 Task: Create a rule from the Routing list, Task moved to a section -> Set Priority in the project TransitPlan , set the section as To-Do and set the priority of the task as  High.
Action: Mouse moved to (57, 442)
Screenshot: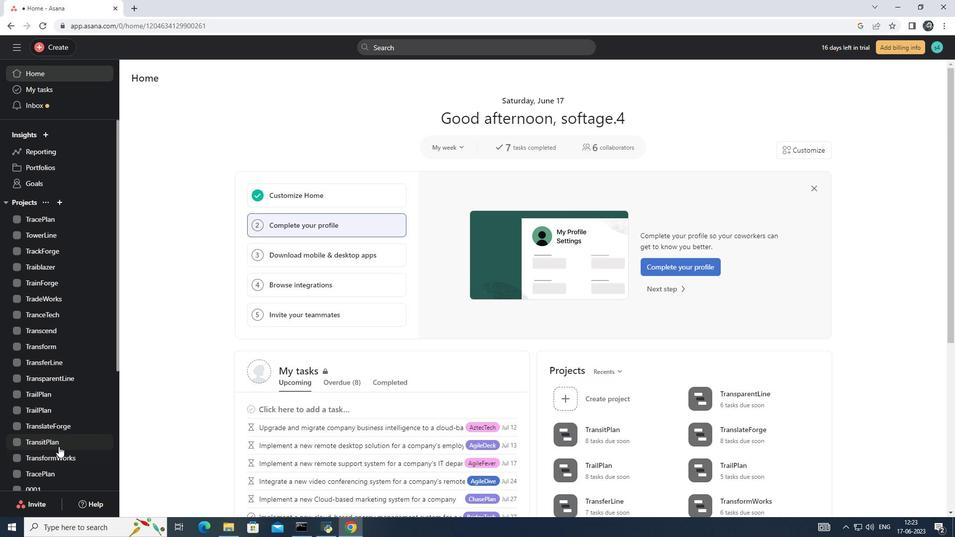 
Action: Mouse pressed left at (57, 442)
Screenshot: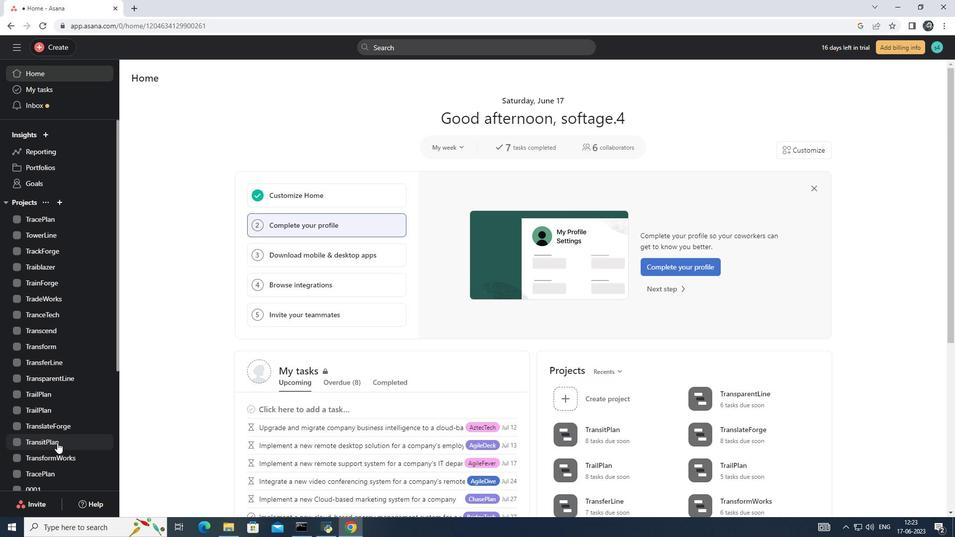 
Action: Mouse moved to (926, 83)
Screenshot: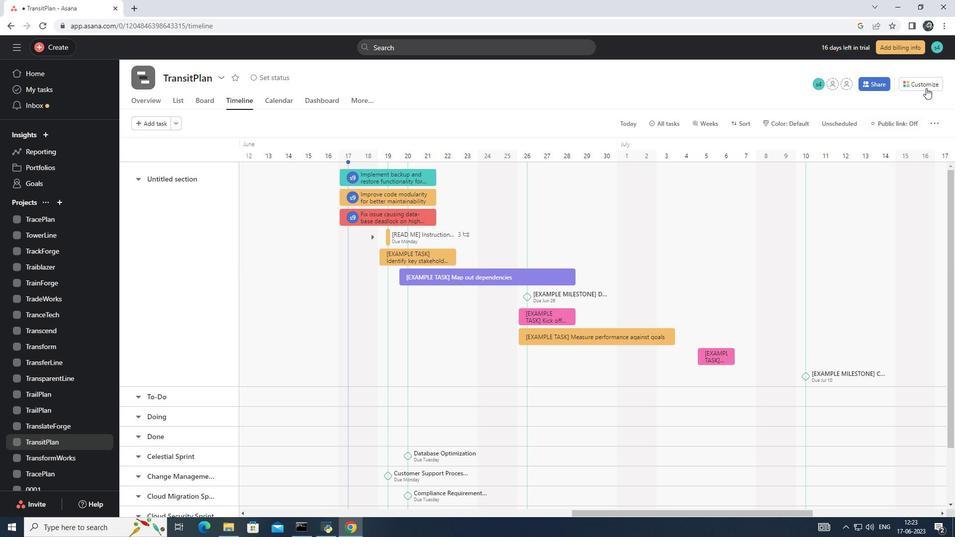 
Action: Mouse pressed left at (926, 83)
Screenshot: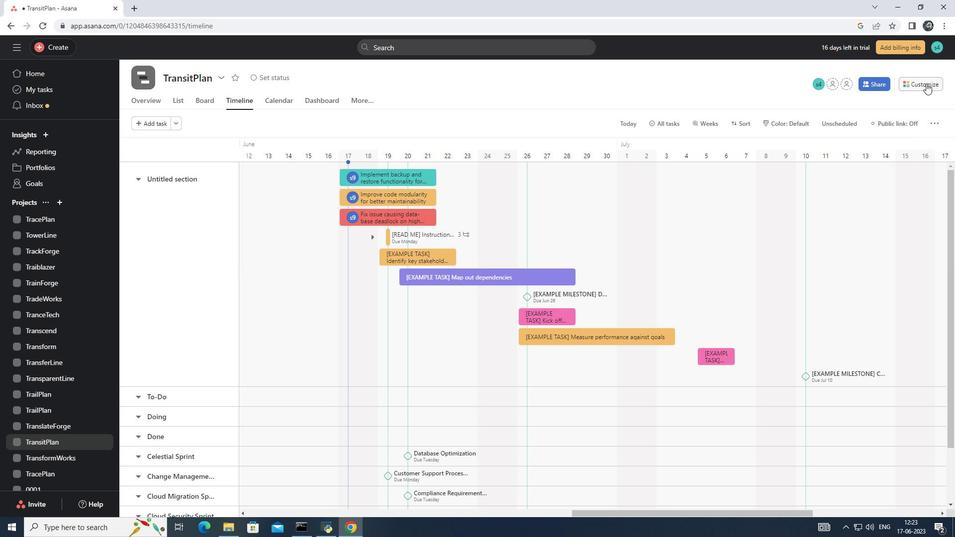 
Action: Mouse moved to (743, 240)
Screenshot: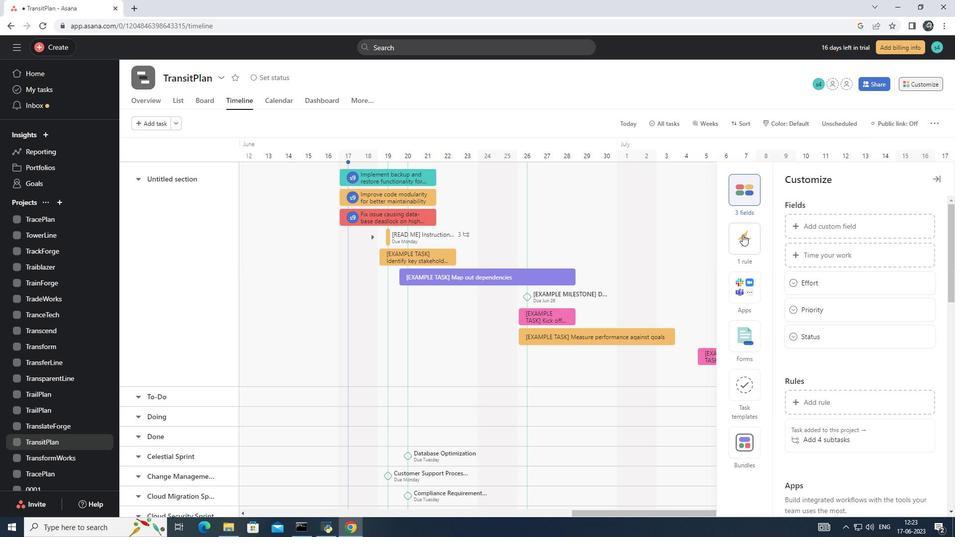 
Action: Mouse pressed left at (743, 240)
Screenshot: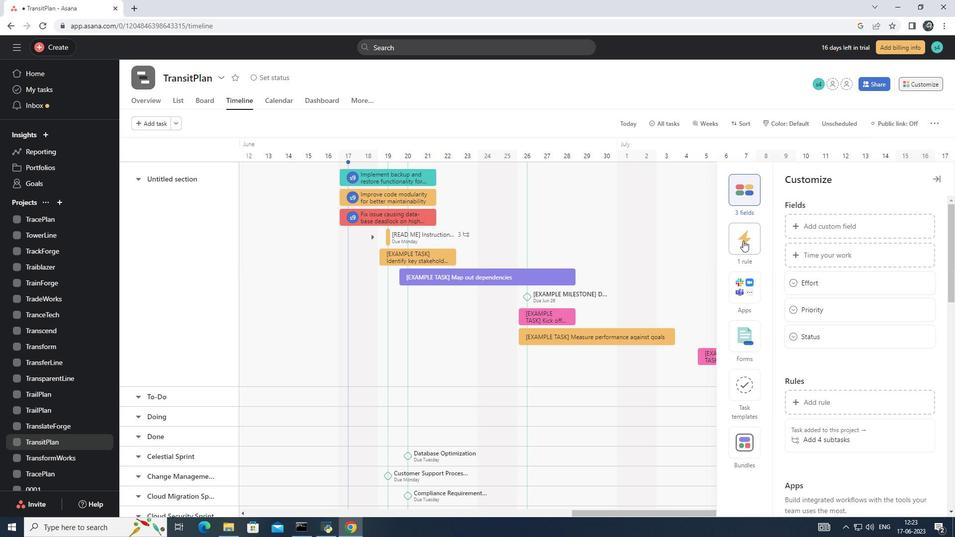 
Action: Mouse moved to (828, 229)
Screenshot: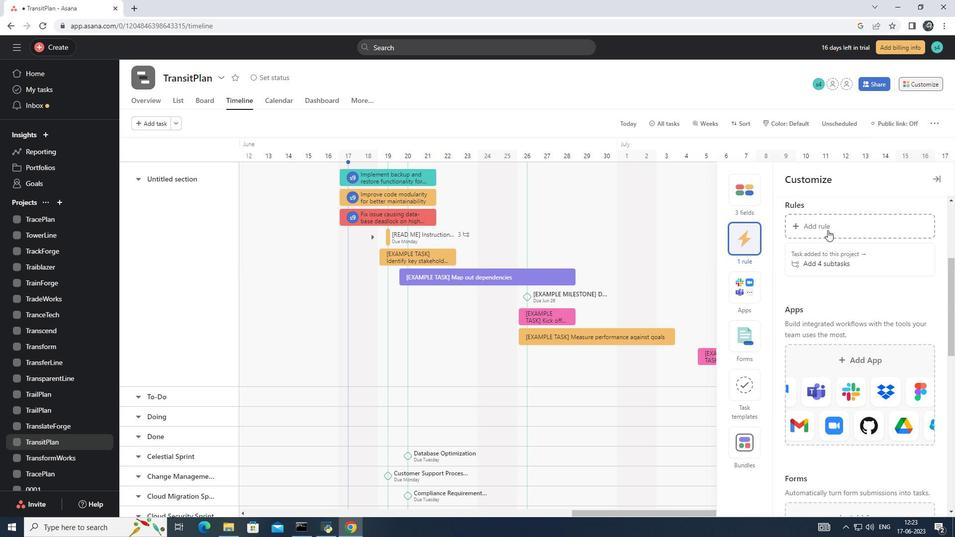 
Action: Mouse pressed left at (828, 229)
Screenshot: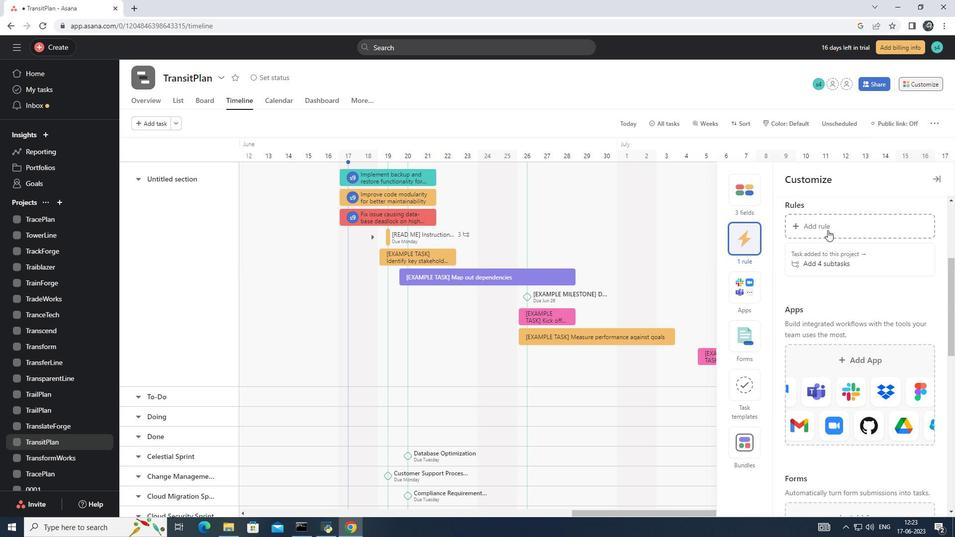
Action: Mouse moved to (213, 129)
Screenshot: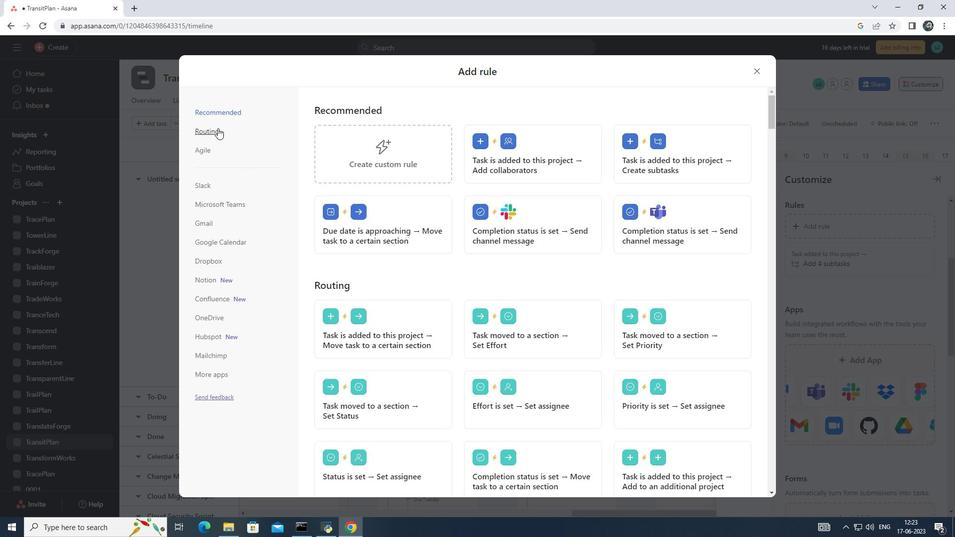 
Action: Mouse pressed left at (213, 129)
Screenshot: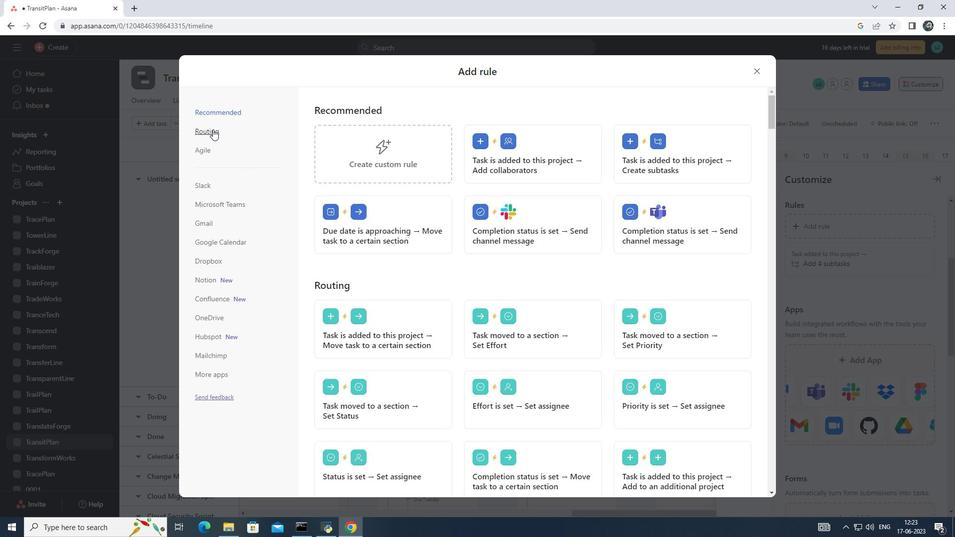 
Action: Mouse moved to (682, 172)
Screenshot: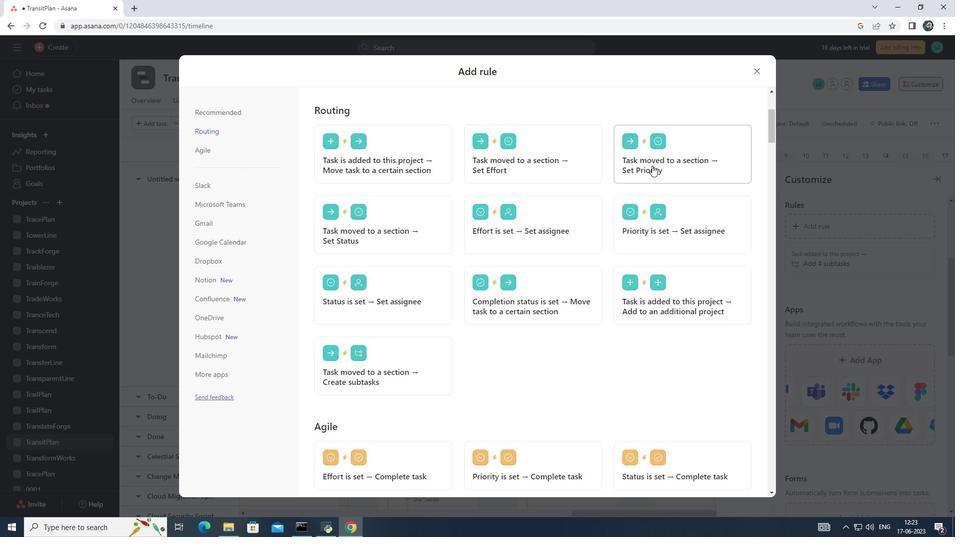 
Action: Mouse pressed left at (682, 172)
Screenshot: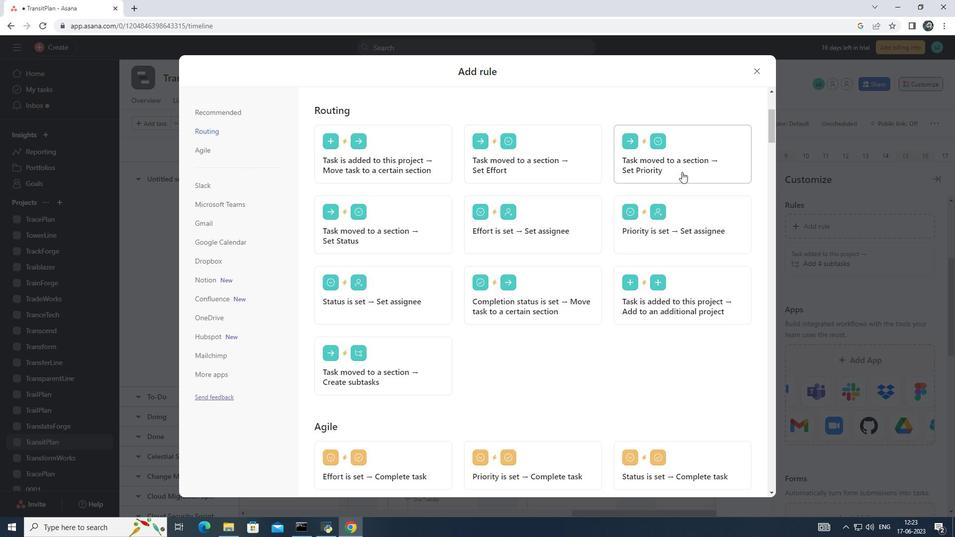 
Action: Mouse moved to (380, 268)
Screenshot: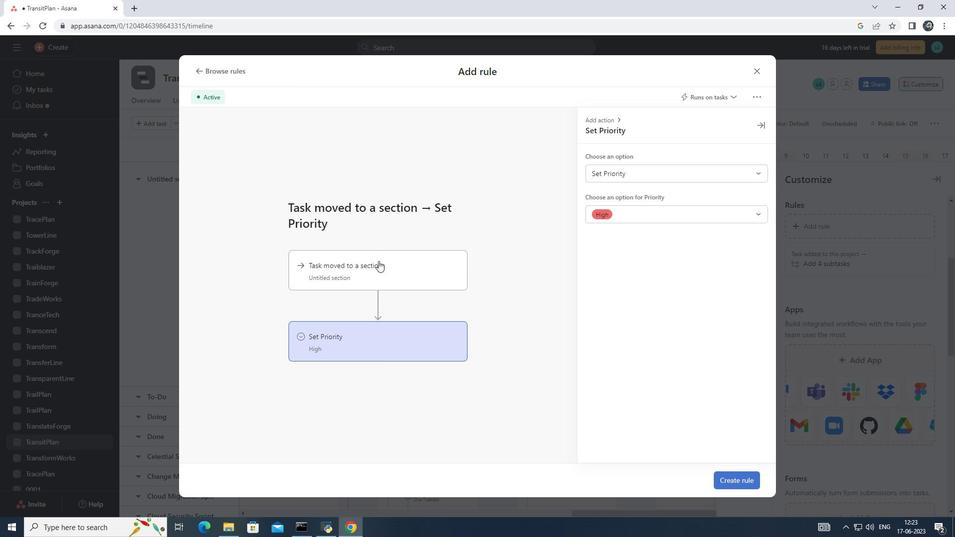 
Action: Mouse pressed left at (380, 268)
Screenshot: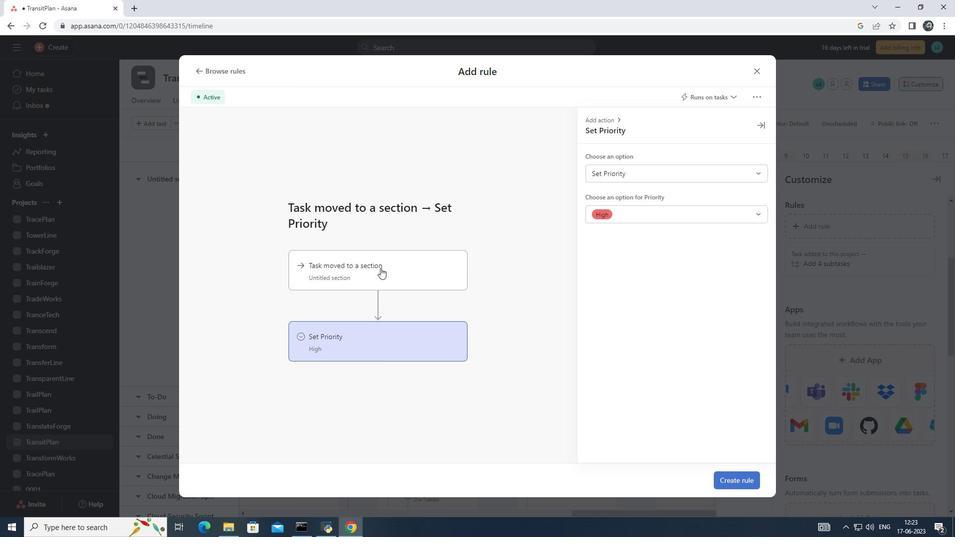 
Action: Mouse moved to (638, 174)
Screenshot: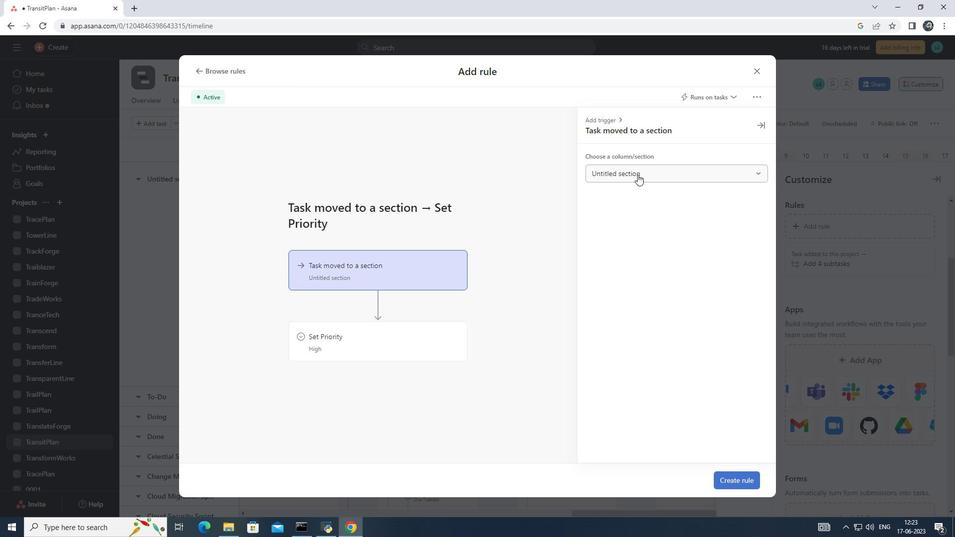 
Action: Mouse pressed left at (638, 174)
Screenshot: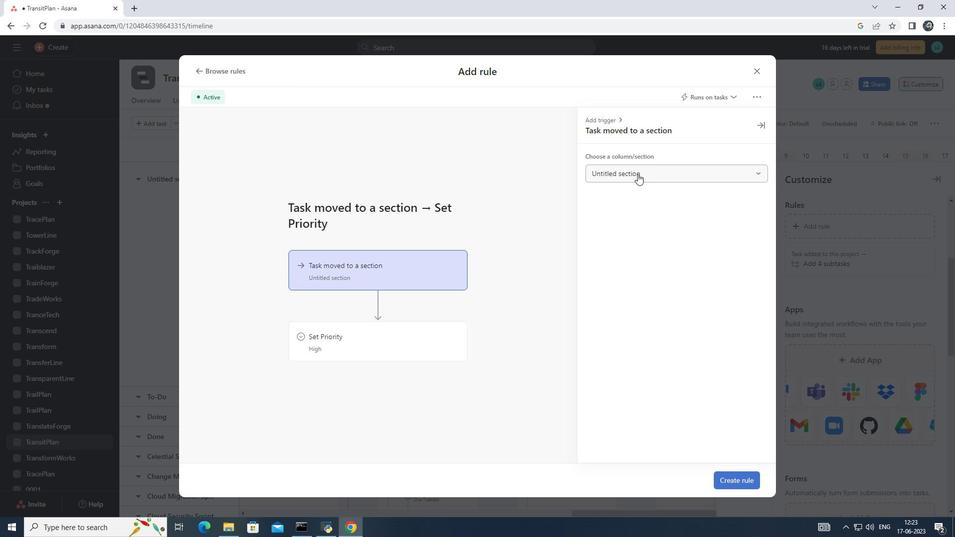 
Action: Mouse moved to (643, 212)
Screenshot: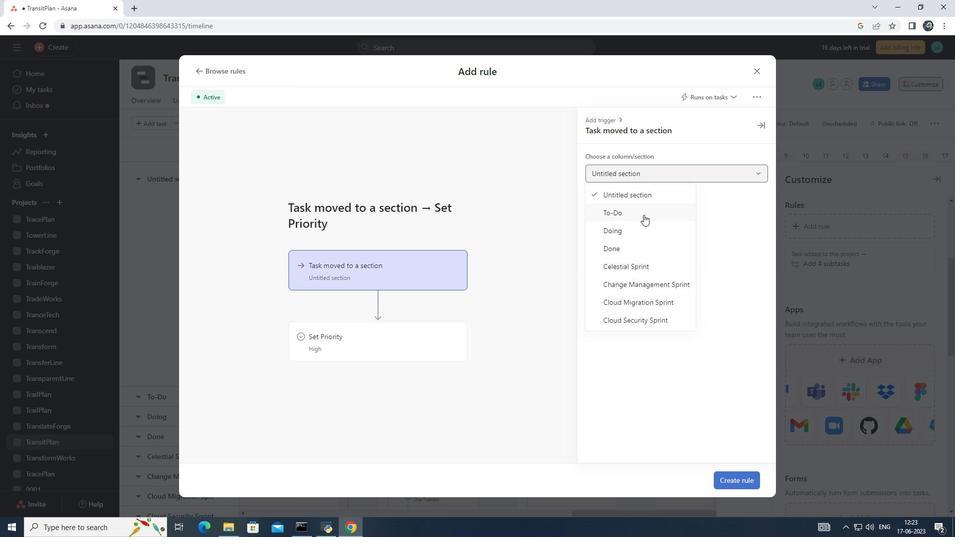
Action: Mouse pressed left at (643, 212)
Screenshot: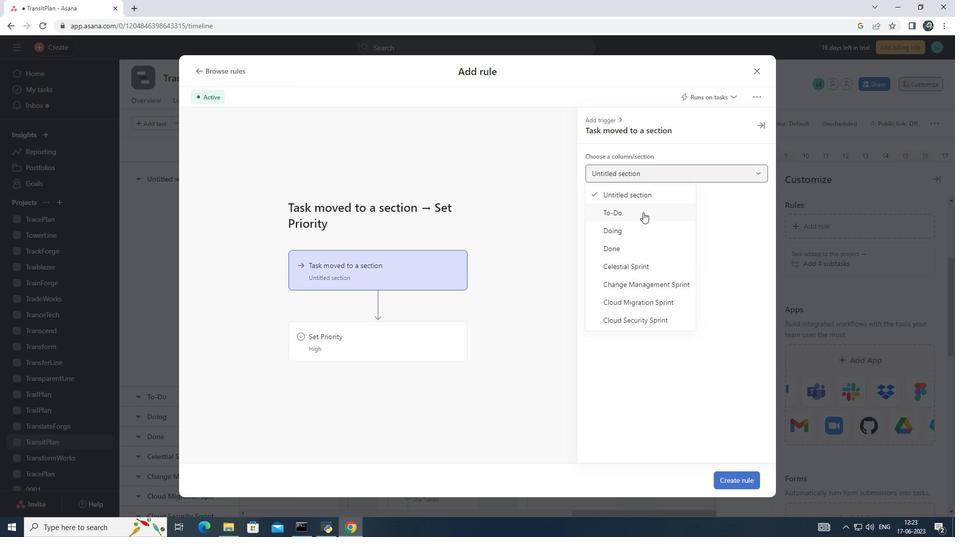 
Action: Mouse moved to (373, 345)
Screenshot: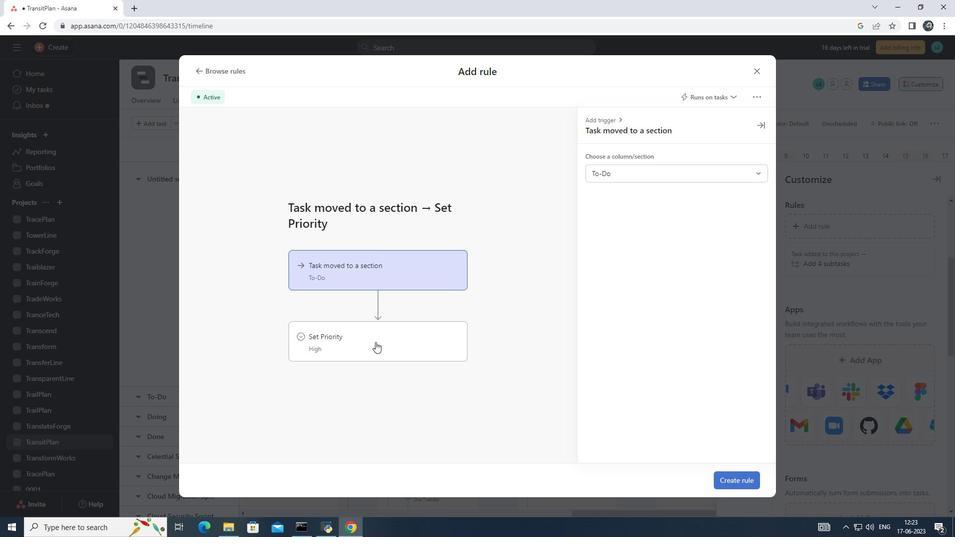 
Action: Mouse pressed left at (373, 345)
Screenshot: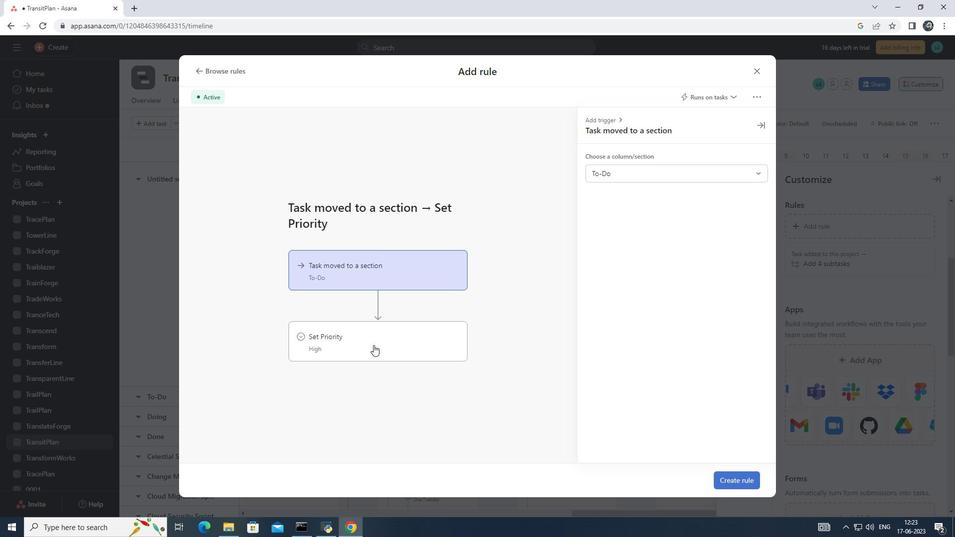 
Action: Mouse moved to (652, 174)
Screenshot: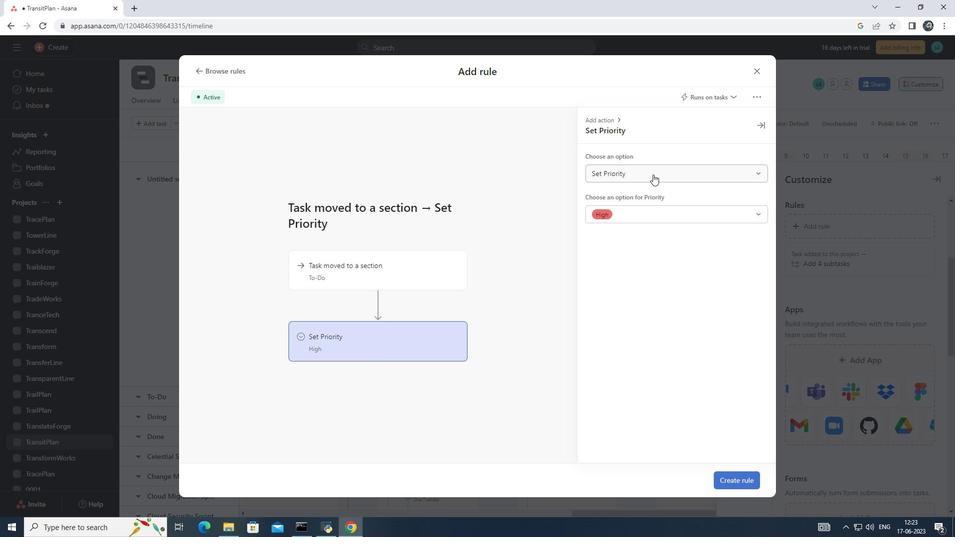 
Action: Mouse pressed left at (652, 174)
Screenshot: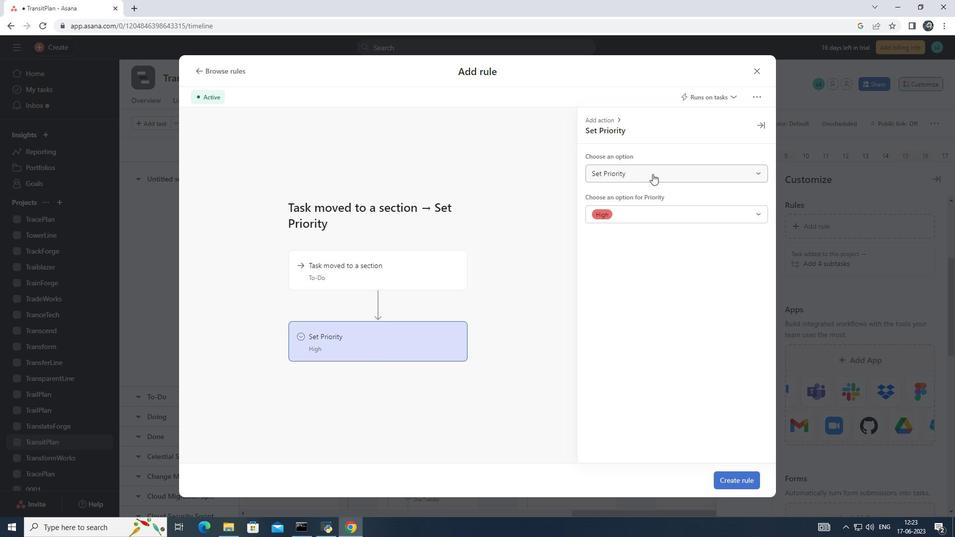 
Action: Mouse moved to (646, 190)
Screenshot: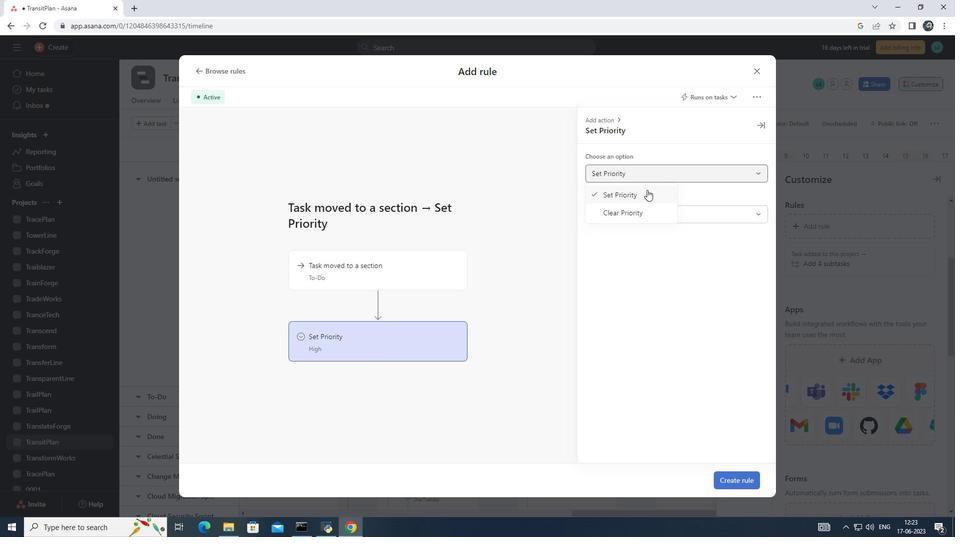 
Action: Mouse pressed left at (646, 190)
Screenshot: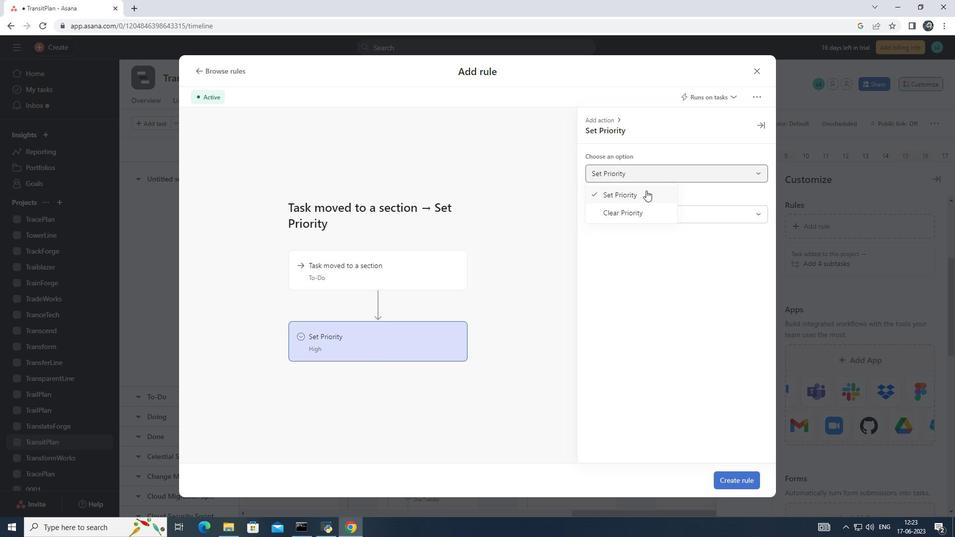 
Action: Mouse moved to (627, 203)
Screenshot: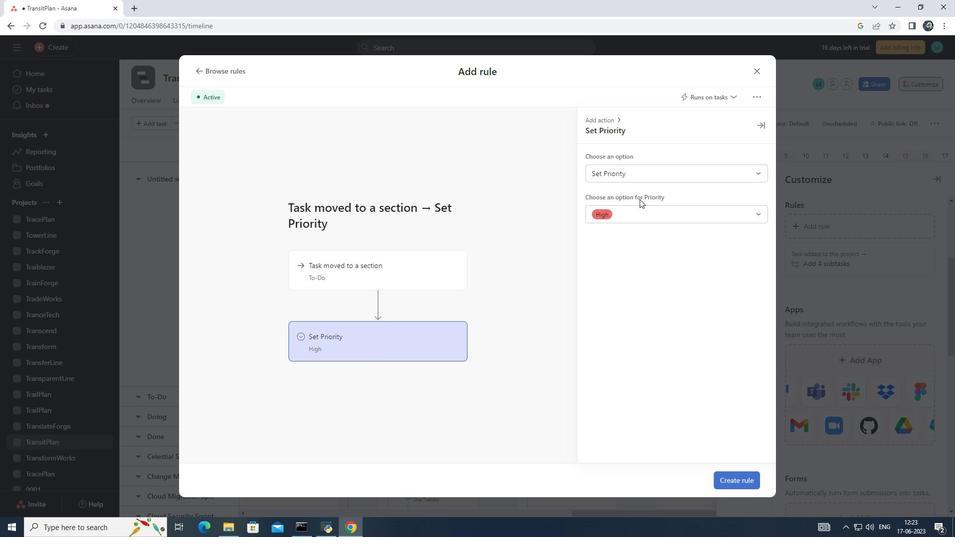 
Action: Mouse pressed left at (627, 203)
Screenshot: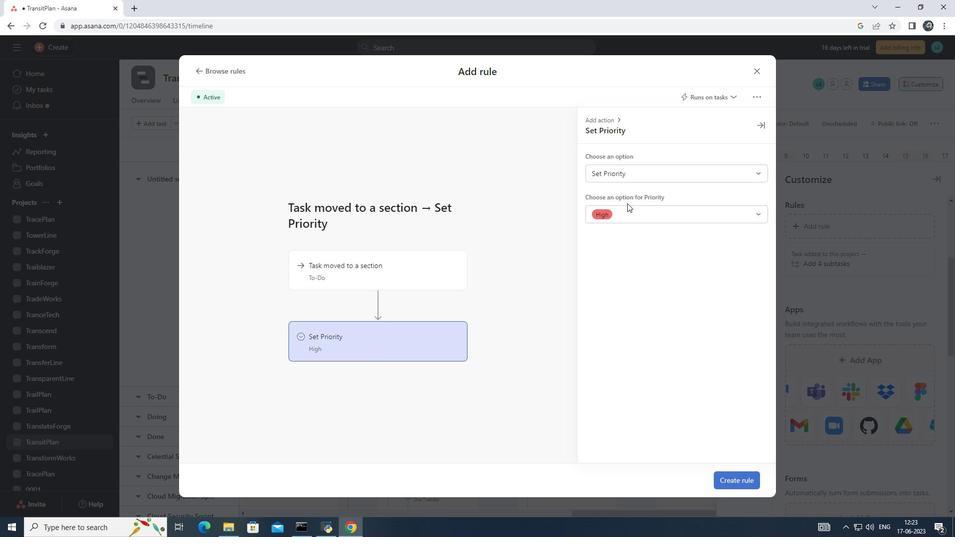 
Action: Mouse moved to (627, 206)
Screenshot: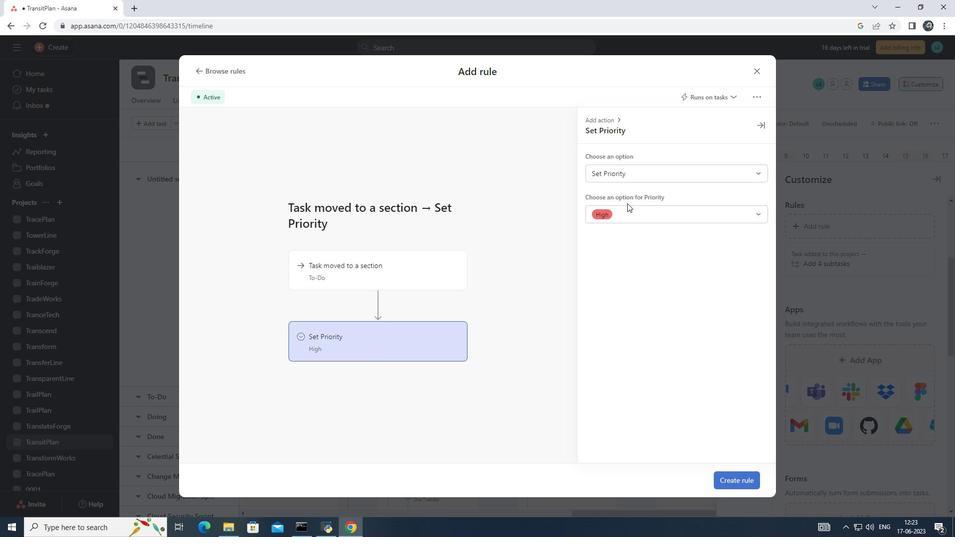 
Action: Mouse pressed left at (627, 206)
Screenshot: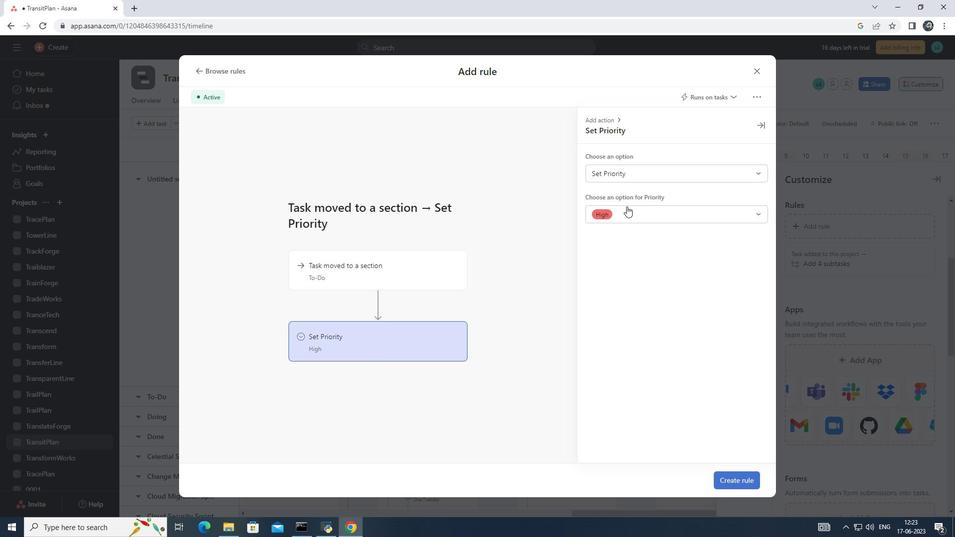 
Action: Mouse moved to (629, 227)
Screenshot: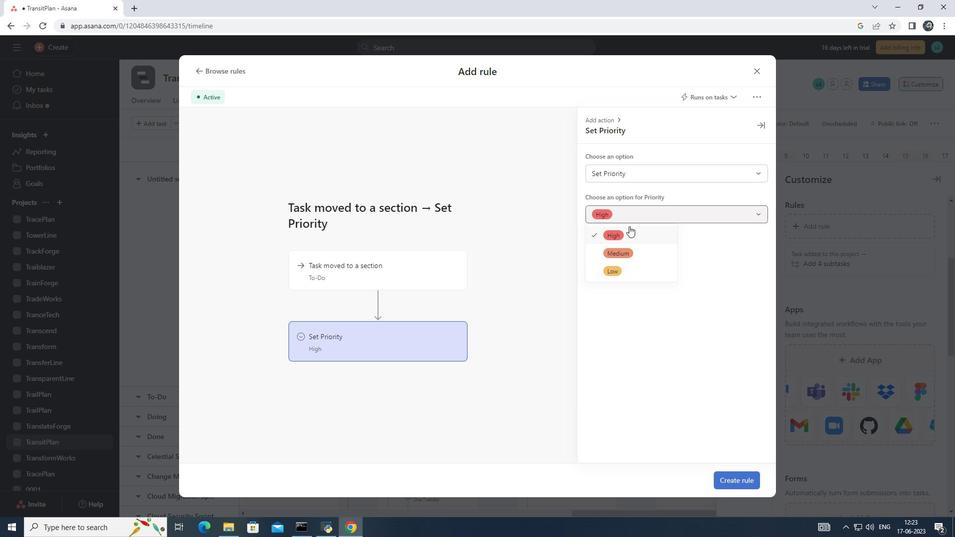 
Action: Mouse pressed left at (629, 227)
Screenshot: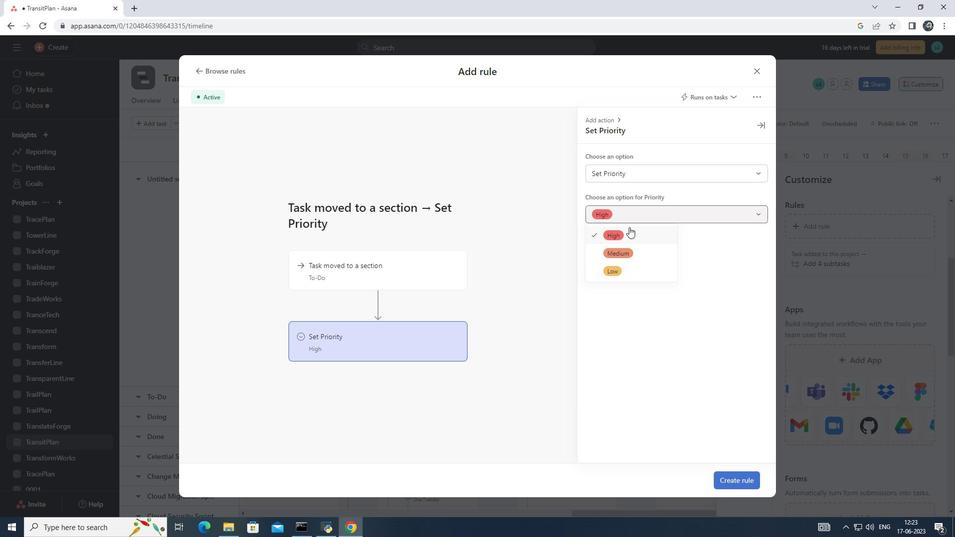 
Action: Mouse moved to (737, 480)
Screenshot: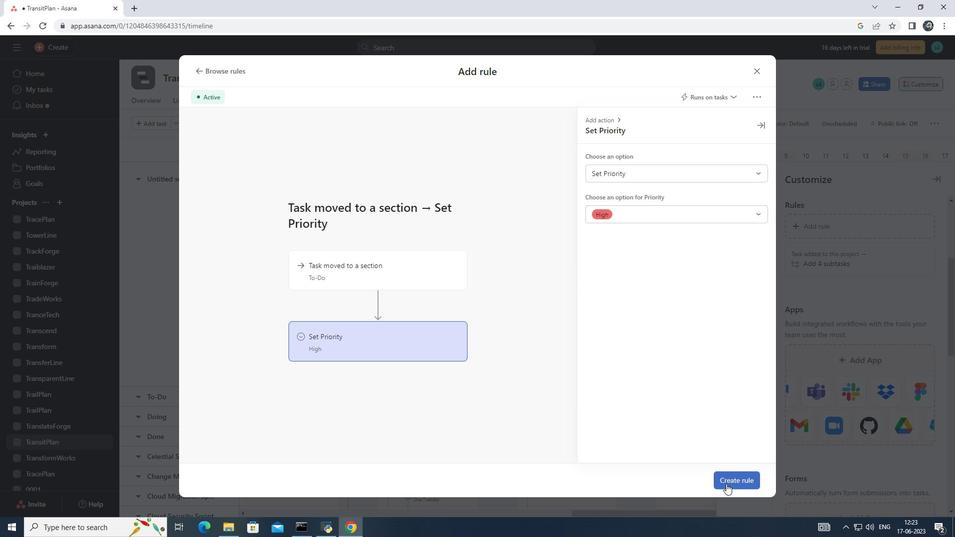 
Action: Mouse pressed left at (737, 480)
Screenshot: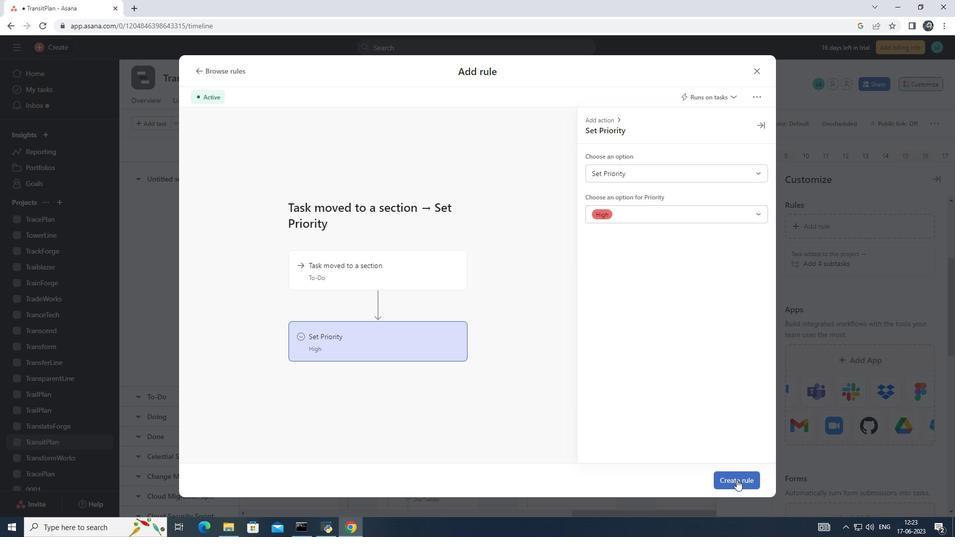 
Action: Mouse moved to (396, 415)
Screenshot: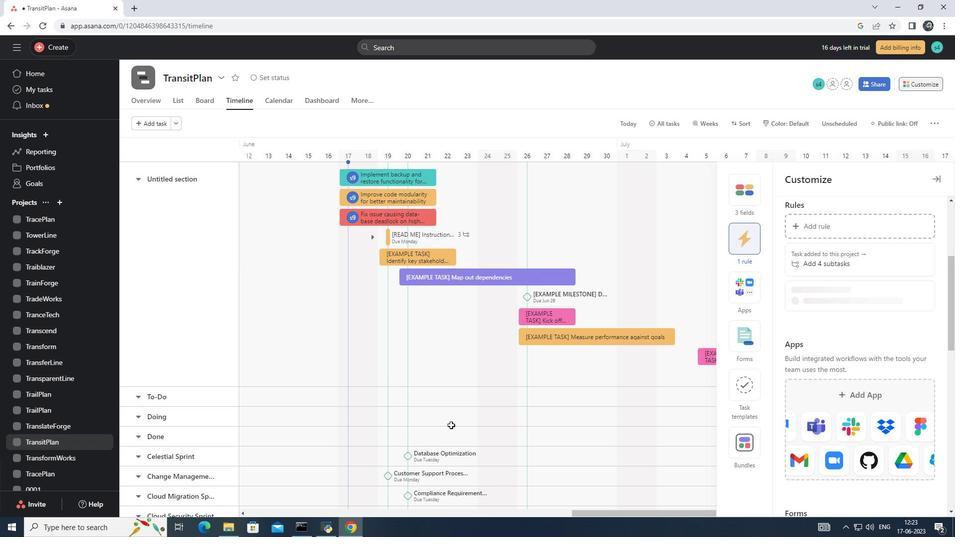 
